 Task: Create Card Back-End Development in Board Customer Feedback to Workspace IT Department. Create Card Market Segmentation Review in Board Website Design to Workspace IT Department. Create Card Database Setup in Board Social Media Advertising Campaign Management to Workspace IT Department
Action: Mouse moved to (82, 282)
Screenshot: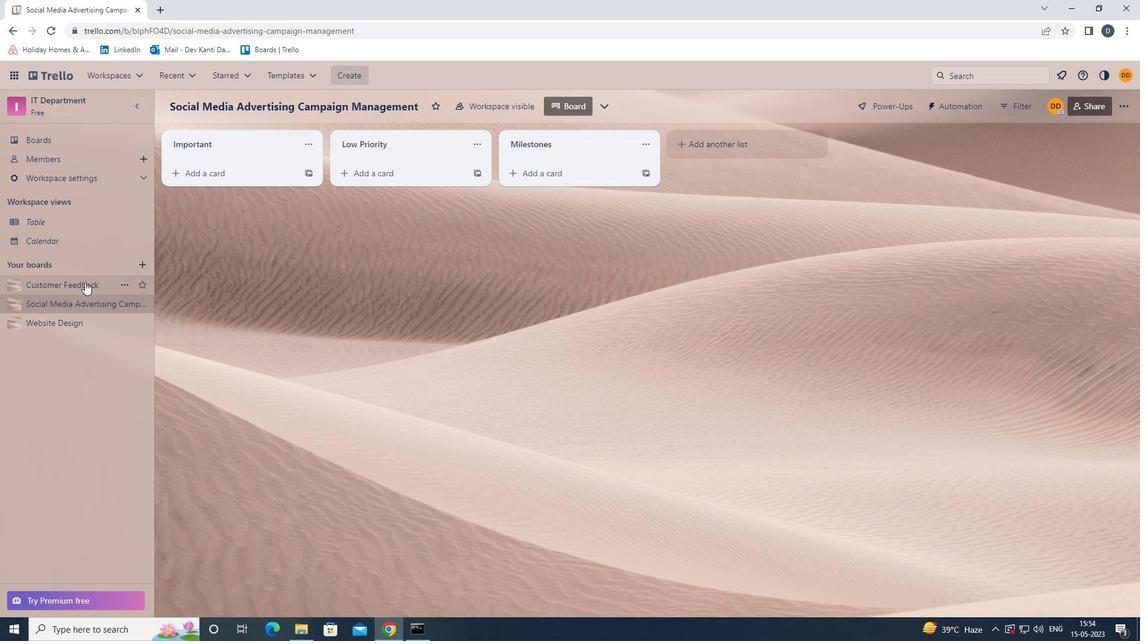 
Action: Mouse pressed left at (82, 282)
Screenshot: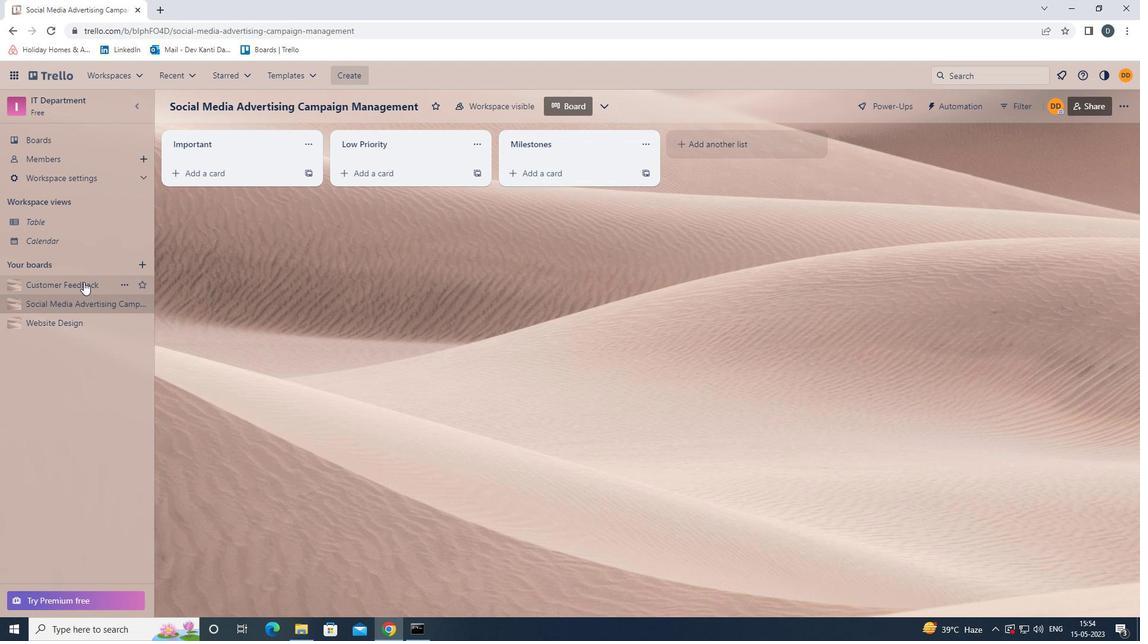 
Action: Mouse moved to (220, 174)
Screenshot: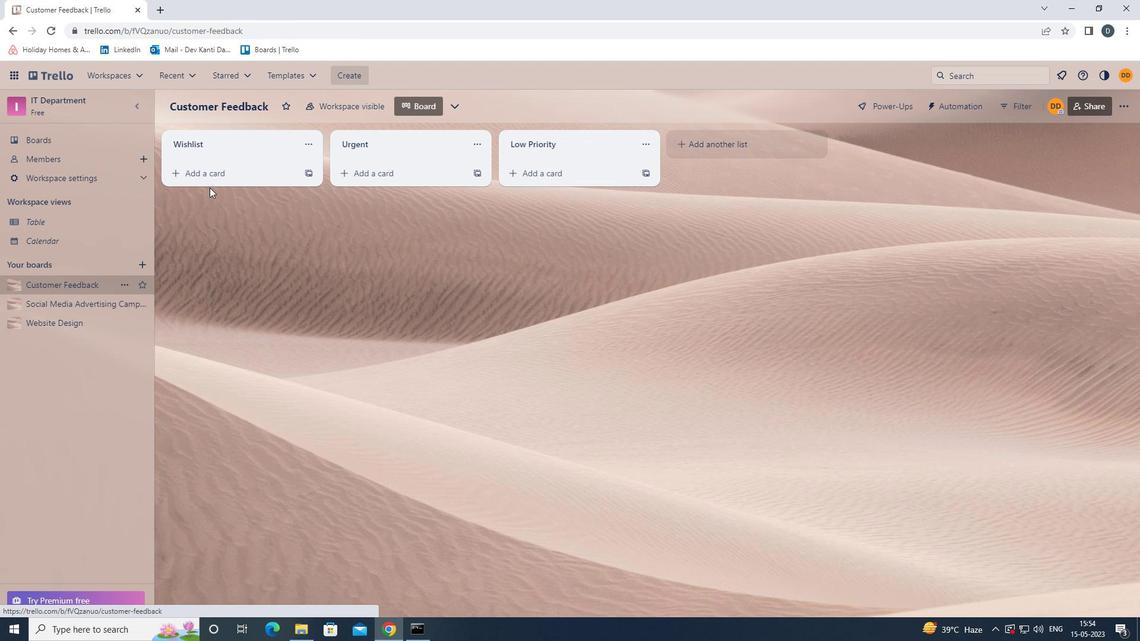 
Action: Mouse pressed left at (220, 174)
Screenshot: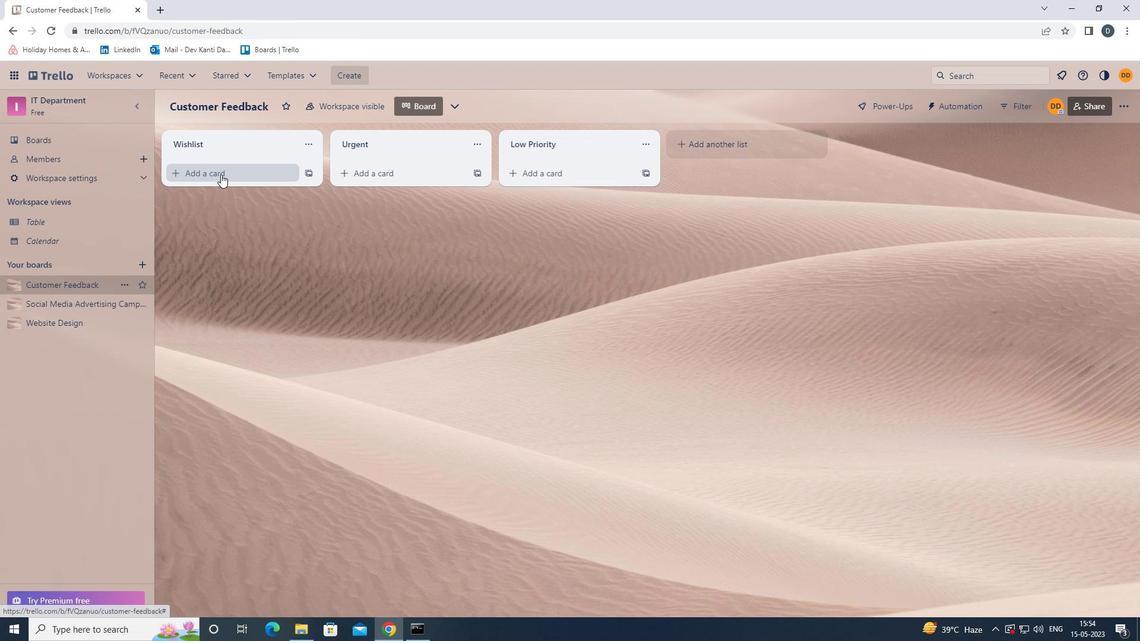 
Action: Key pressed <Key.shift><Key.shift><Key.shift><Key.shift><Key.shift><Key.shift><Key.shift><Key.shift><Key.shift><Key.shift><Key.shift><Key.shift><Key.shift><Key.shift><Key.shift><Key.shift><Key.shift><Key.shift><Key.shift><Key.shift><Key.shift><Key.shift><Key.shift><Key.shift><Key.shift><Key.shift><Key.shift><Key.shift><Key.shift><Key.shift><Key.shift><Key.shift><Key.shift><Key.shift><Key.shift><Key.shift><Key.shift><Key.shift><Key.shift><Key.shift><Key.shift>BACK-<Key.shift>END<Key.space><Key.shift><Key.shift><Key.shift><Key.shift><Key.shift><Key.shift><Key.shift><Key.shift><Key.shift><Key.shift><Key.shift><Key.shift><Key.shift><Key.shift><Key.shift><Key.shift><Key.shift><Key.shift><Key.shift><Key.shift><Key.shift><Key.shift><Key.shift><Key.shift><Key.shift><Key.shift><Key.shift><Key.shift><Key.shift><Key.shift><Key.shift><Key.shift><Key.shift><Key.shift><Key.shift><Key.shift><Key.shift><Key.shift><Key.shift><Key.shift><Key.shift><Key.shift><Key.shift><Key.shift><Key.shift><Key.shift><Key.shift><Key.shift><Key.shift><Key.shift><Key.shift><Key.shift><Key.shift><Key.shift><Key.shift><Key.shift><Key.shift><Key.shift><Key.shift><Key.shift><Key.shift><Key.shift><Key.shift><Key.shift>DEVELOPMENT<Key.enter>
Screenshot: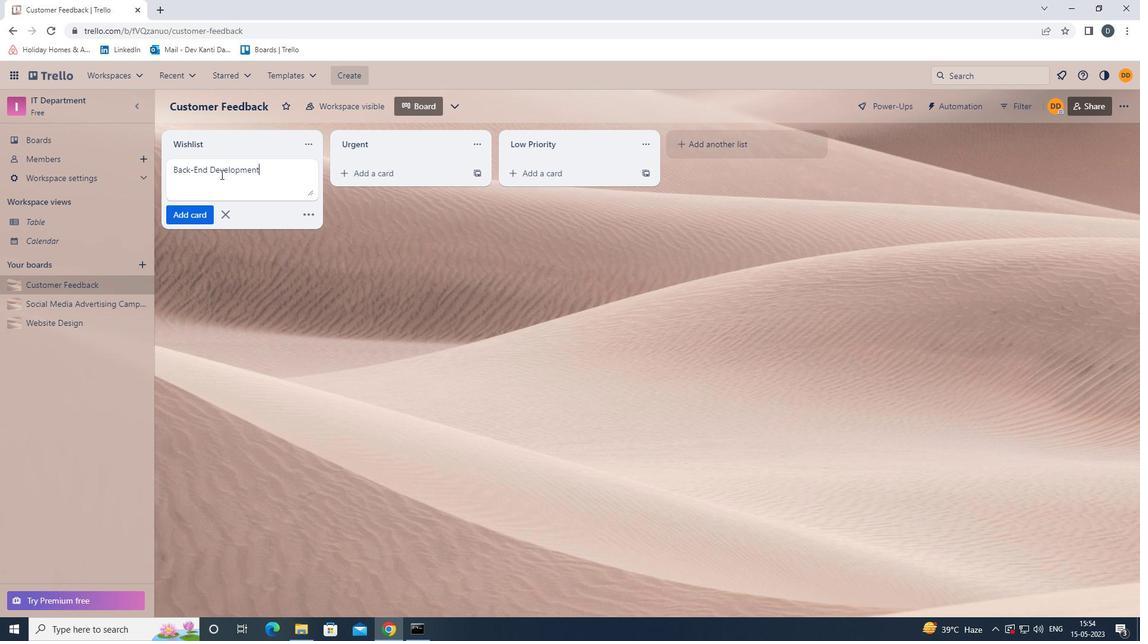 
Action: Mouse moved to (57, 324)
Screenshot: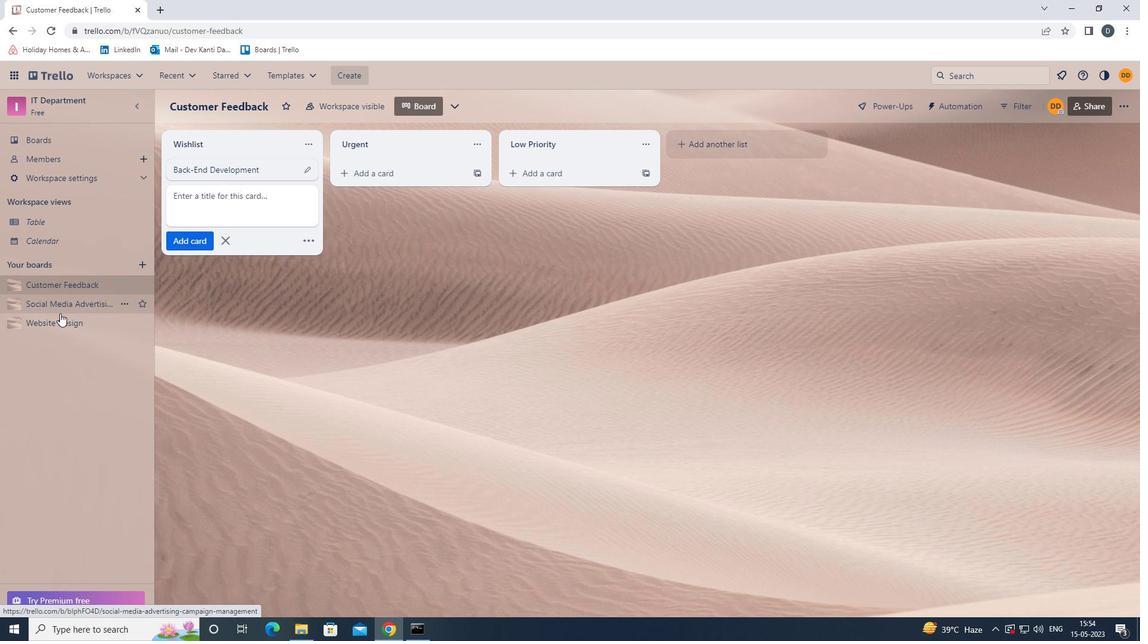 
Action: Mouse pressed left at (57, 324)
Screenshot: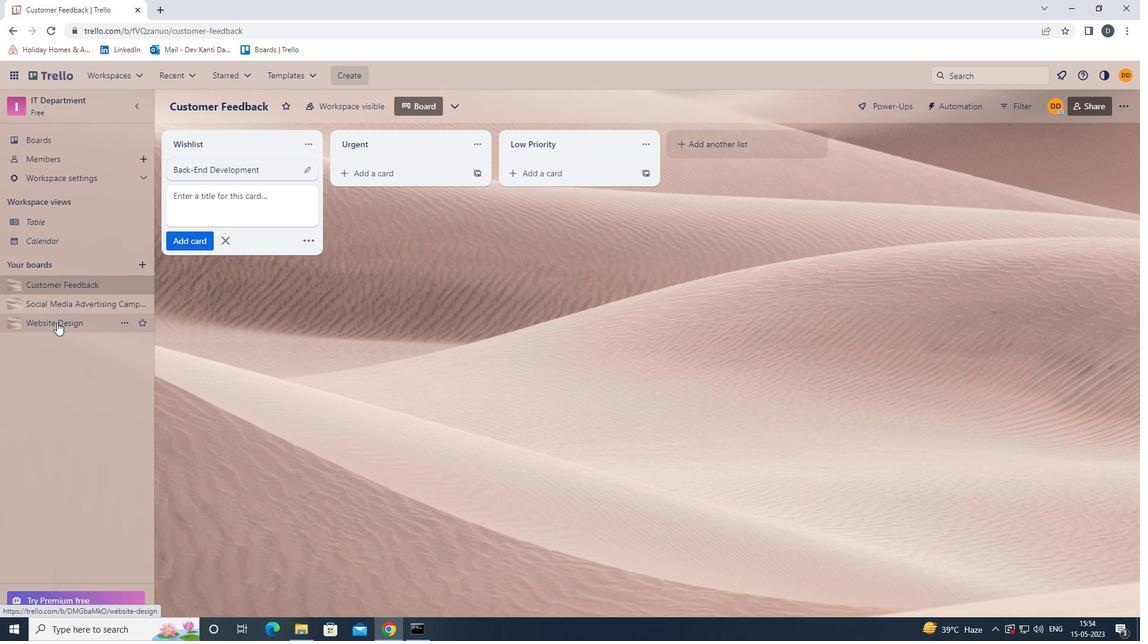 
Action: Mouse moved to (223, 172)
Screenshot: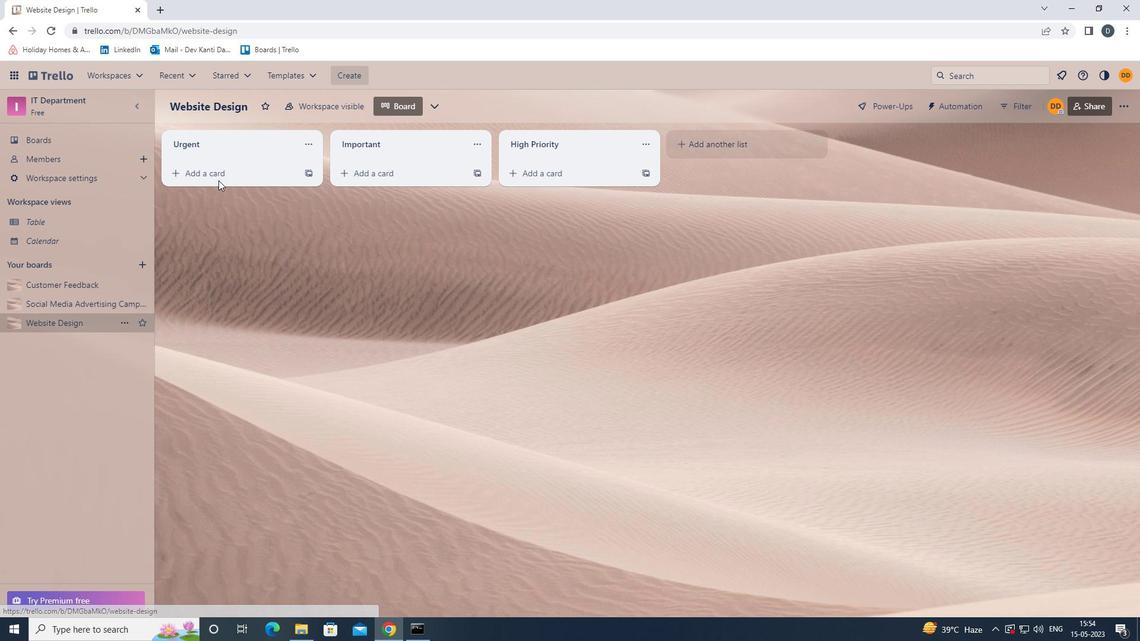 
Action: Mouse pressed left at (223, 172)
Screenshot: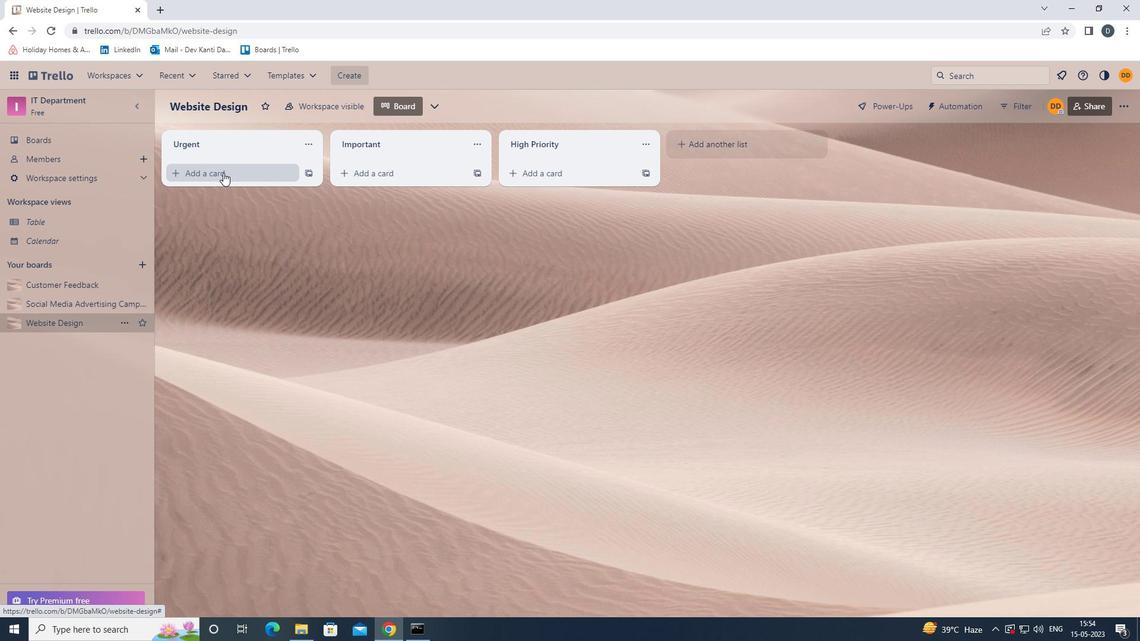 
Action: Key pressed <Key.shift><Key.shift><Key.shift><Key.shift><Key.shift><Key.shift><Key.shift><Key.shift><Key.shift><Key.shift><Key.shift><Key.shift><Key.shift><Key.shift><Key.shift><Key.shift><Key.shift><Key.shift><Key.shift><Key.shift><Key.shift><Key.shift><Key.shift><Key.shift><Key.shift><Key.shift><Key.shift><Key.shift><Key.shift><Key.shift>MARKET<Key.space><Key.shift><Key.shift><Key.shift><Key.shift><Key.shift><Key.shift><Key.shift><Key.shift><Key.shift><Key.shift><Key.shift><Key.shift><Key.shift><Key.shift><Key.shift><Key.shift><Key.shift>SEGMENTATION
Screenshot: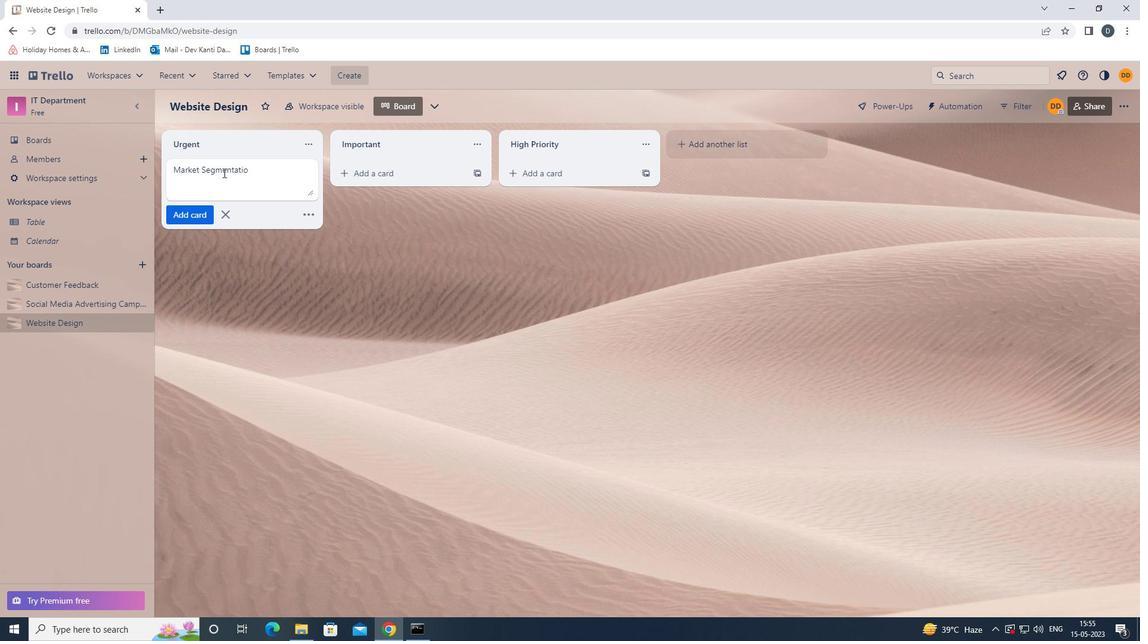 
Action: Mouse moved to (203, 235)
Screenshot: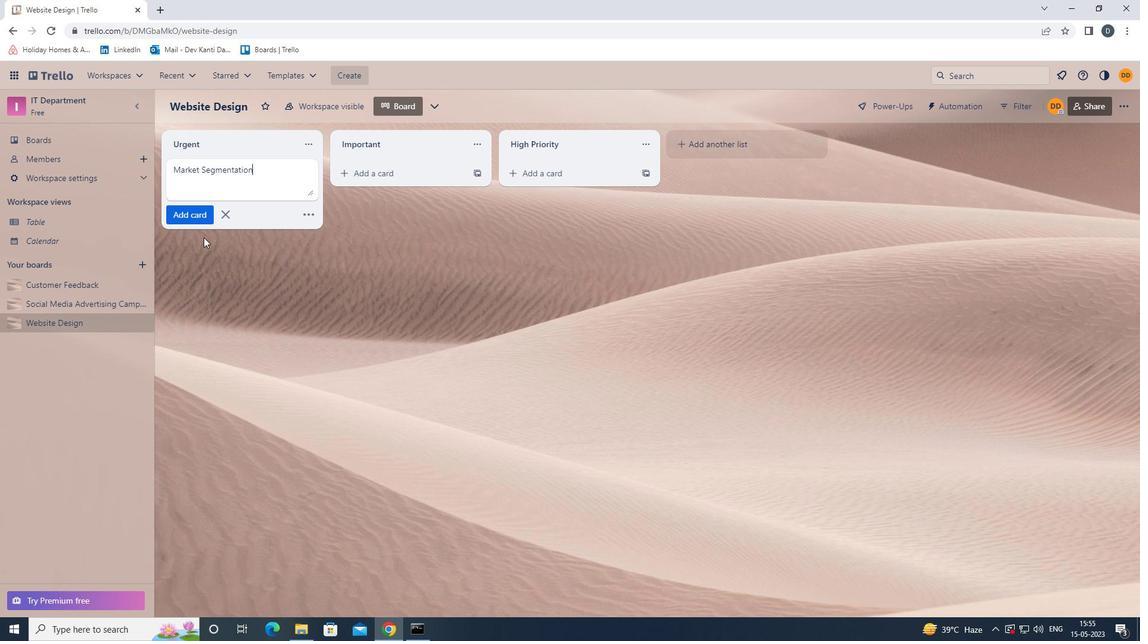 
Action: Key pressed <Key.enter>
Screenshot: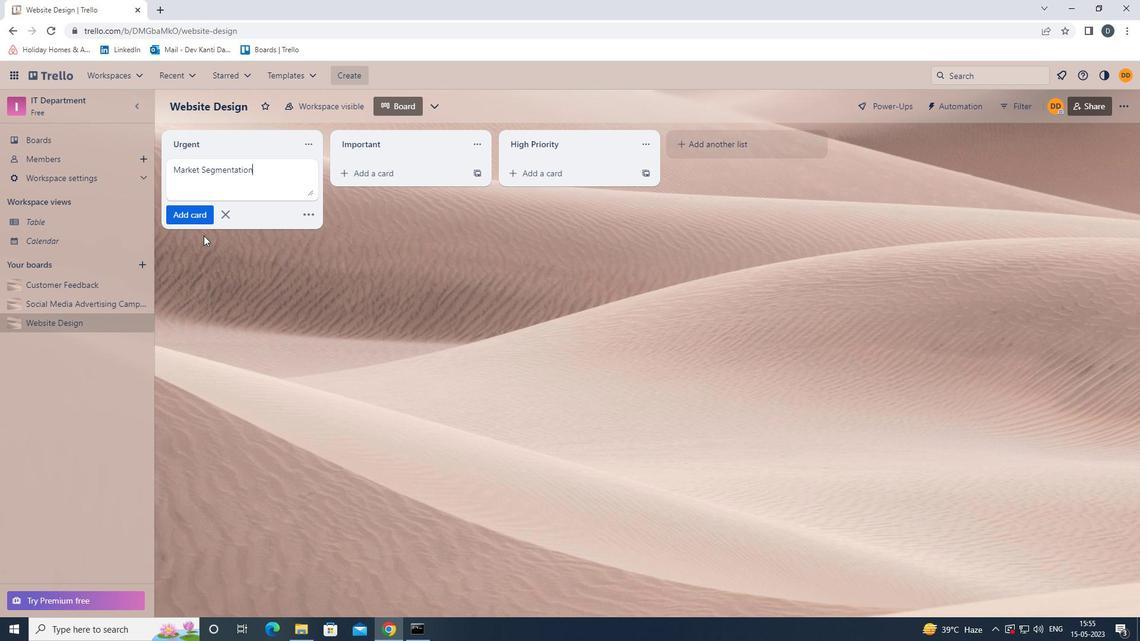 
Action: Mouse moved to (74, 302)
Screenshot: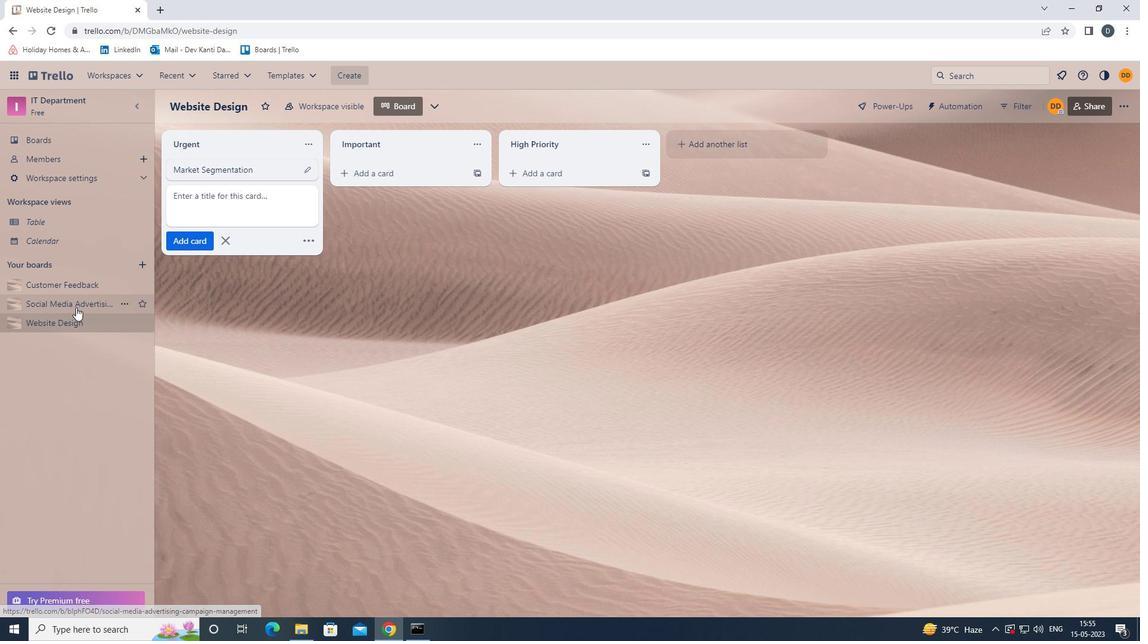
Action: Mouse pressed left at (74, 302)
Screenshot: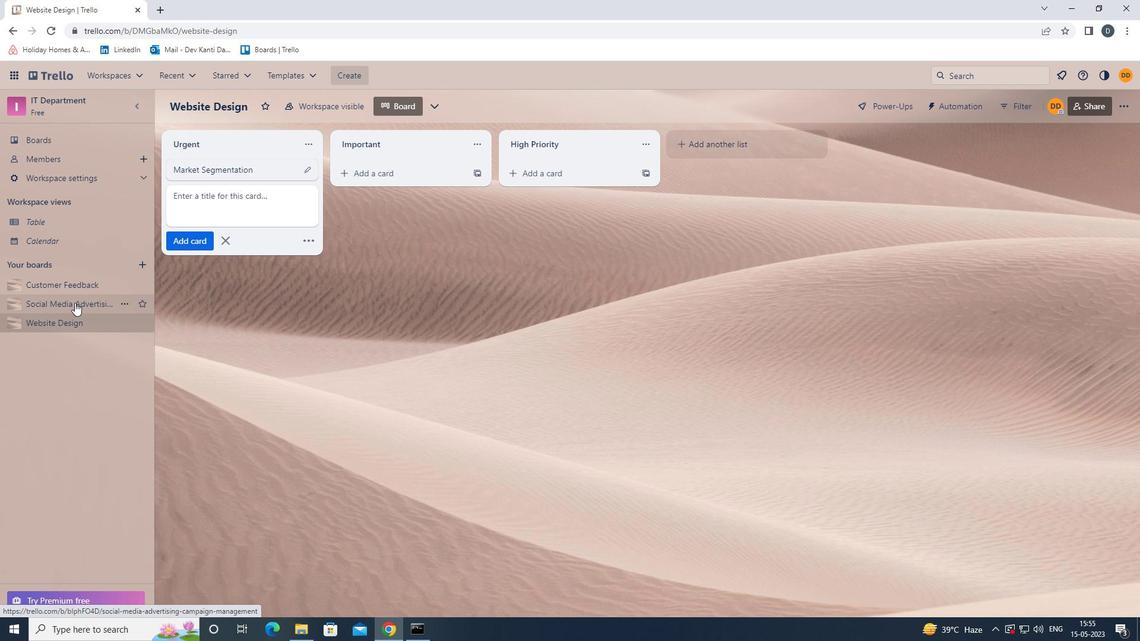 
Action: Mouse moved to (231, 175)
Screenshot: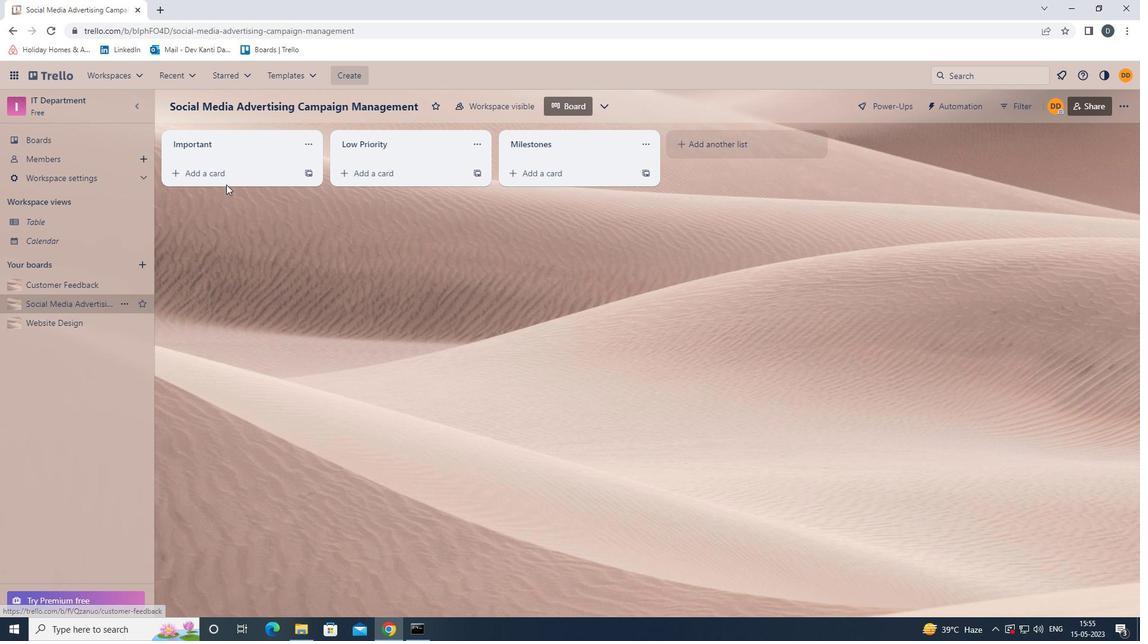 
Action: Mouse pressed left at (231, 175)
Screenshot: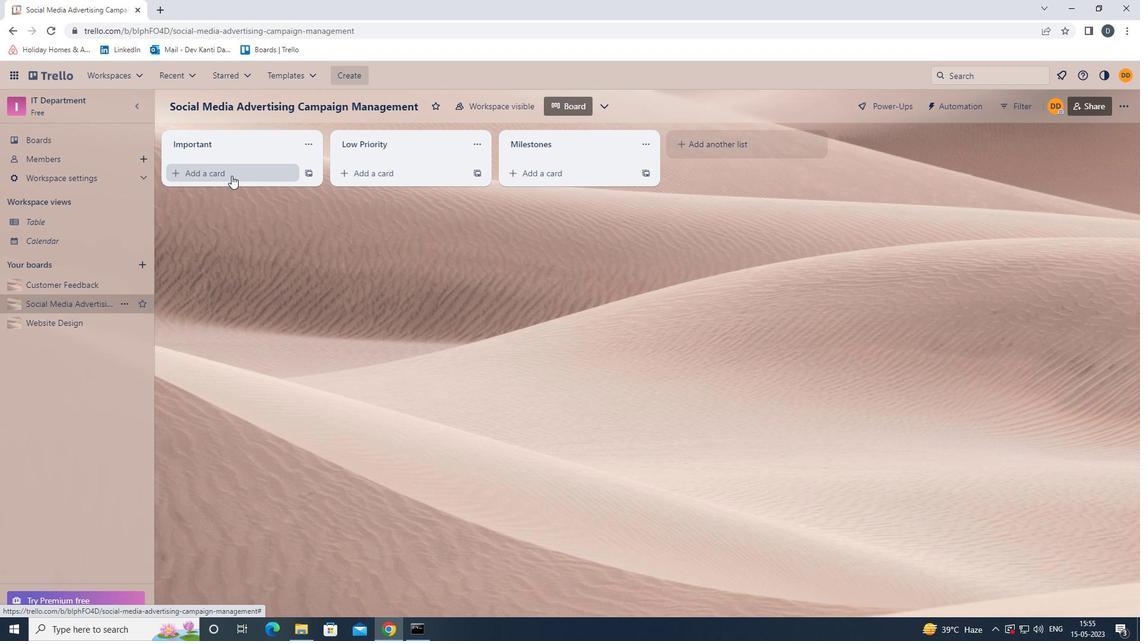 
Action: Key pressed <Key.shift><Key.shift><Key.shift><Key.shift><Key.shift><Key.shift><Key.shift><Key.shift><Key.shift><Key.shift><Key.shift><Key.shift><Key.shift>DAAT<Key.backspace><Key.backspace>TABASE<Key.space><Key.shift><Key.shift>SETUP<Key.enter>
Screenshot: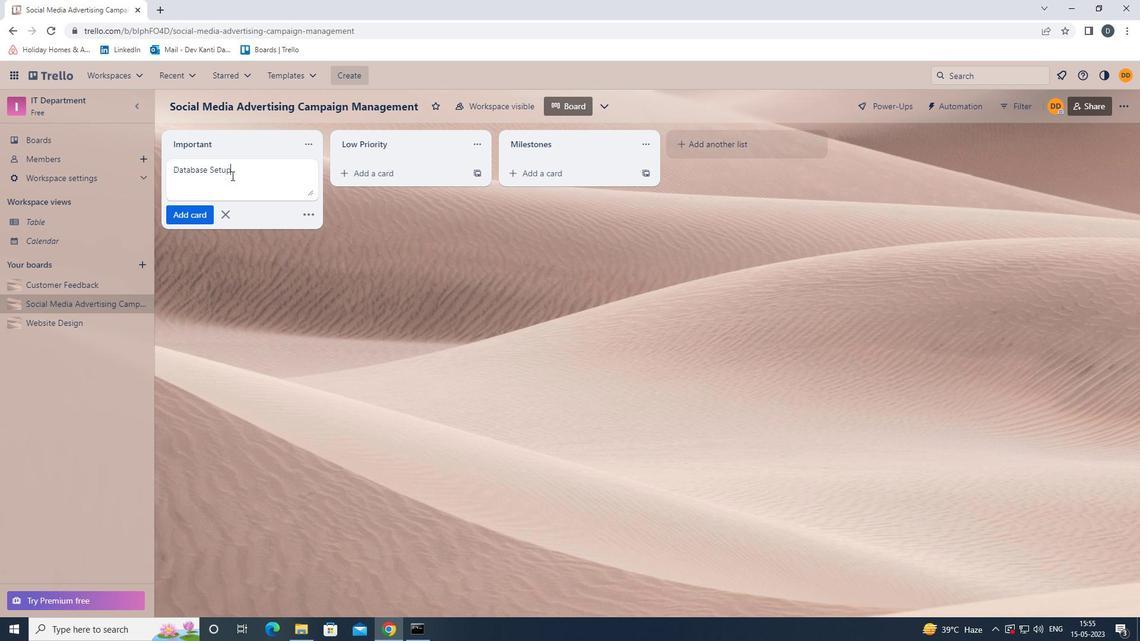 
Action: Mouse moved to (304, 306)
Screenshot: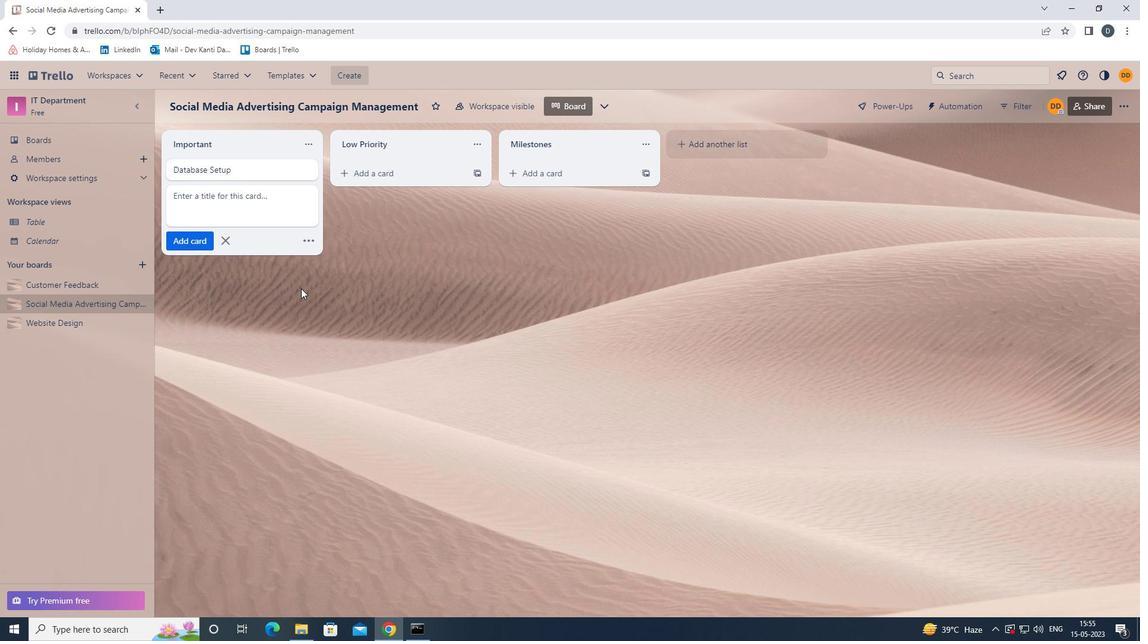 
Action: Mouse pressed left at (304, 306)
Screenshot: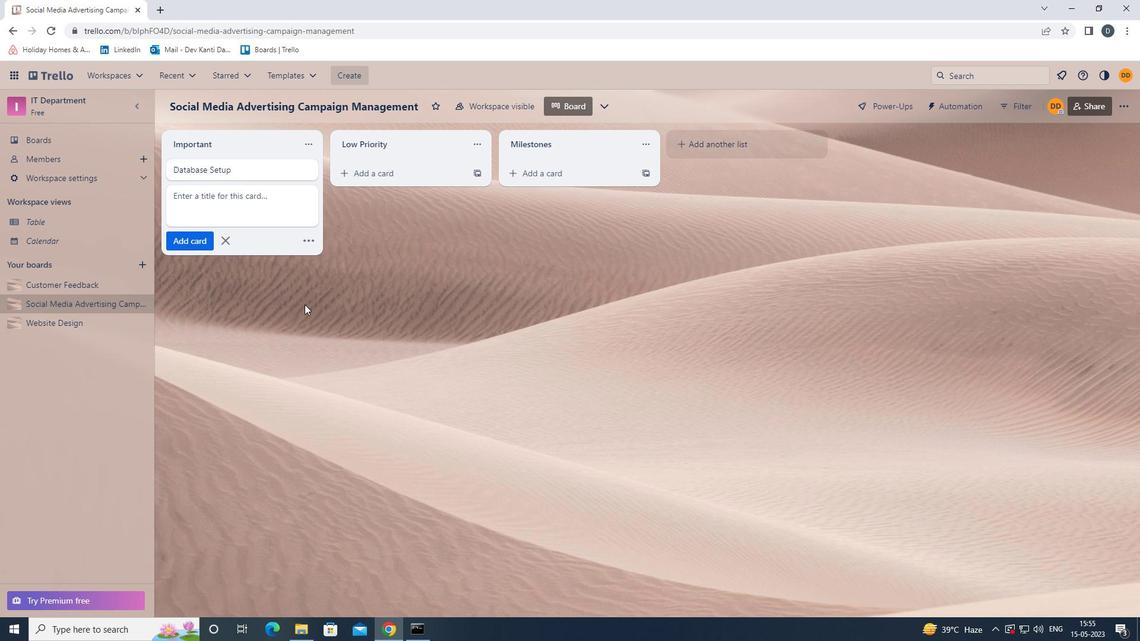 
